 Task: Add Rubicon Chocolate Vegan Cupcakes 4 Pack to the cart.
Action: Mouse moved to (23, 92)
Screenshot: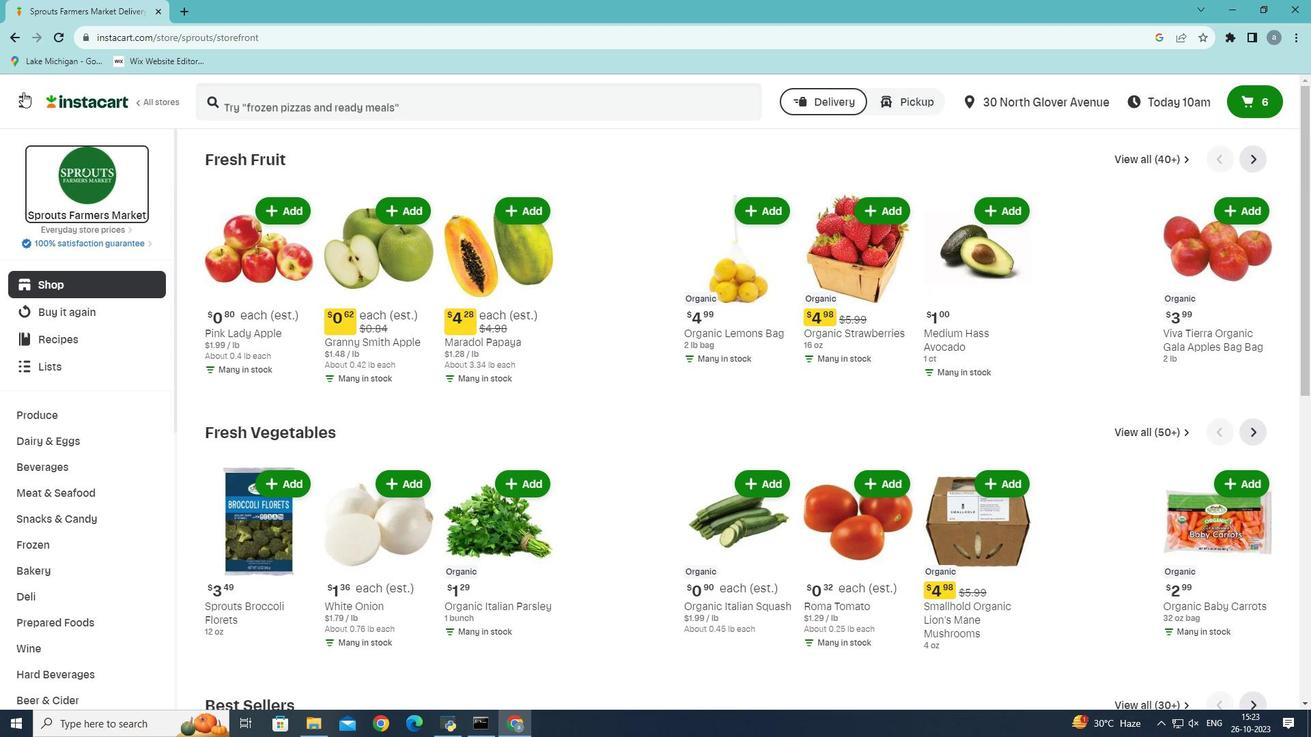 
Action: Mouse pressed left at (23, 92)
Screenshot: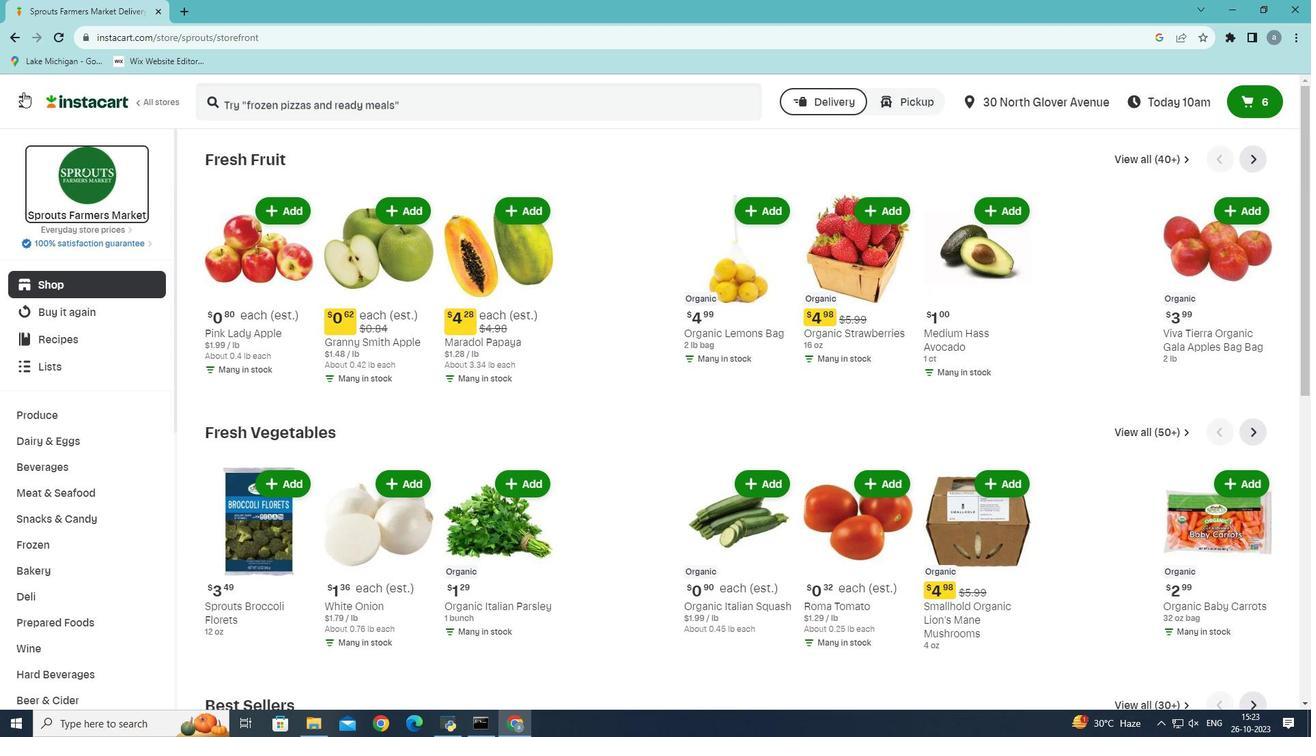 
Action: Mouse moved to (63, 399)
Screenshot: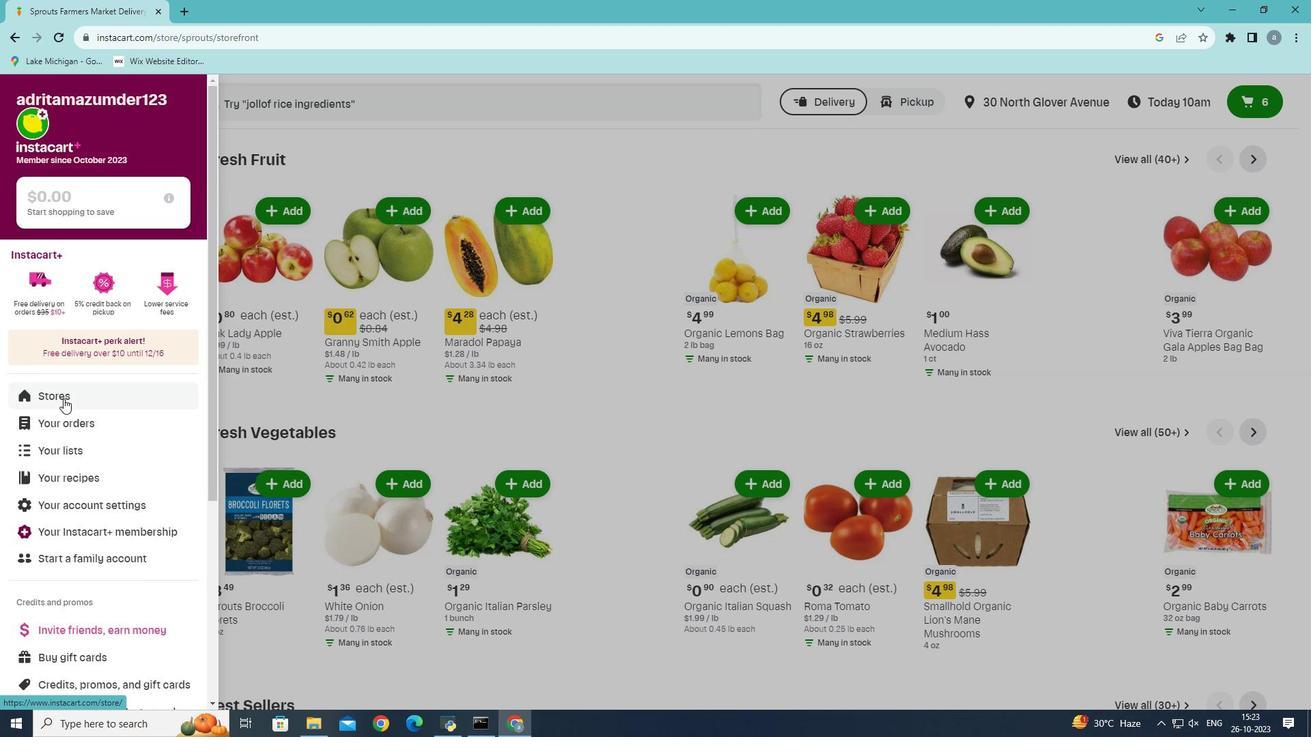
Action: Mouse pressed left at (63, 399)
Screenshot: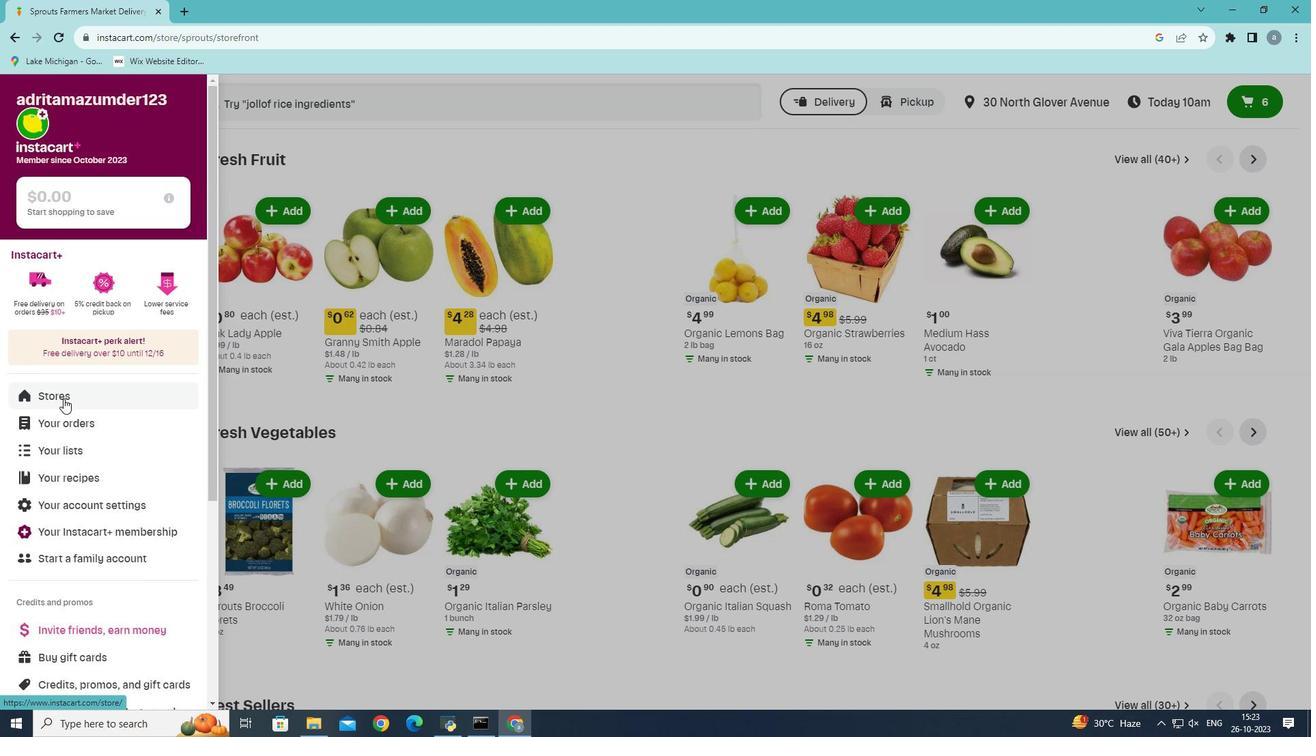
Action: Mouse moved to (336, 148)
Screenshot: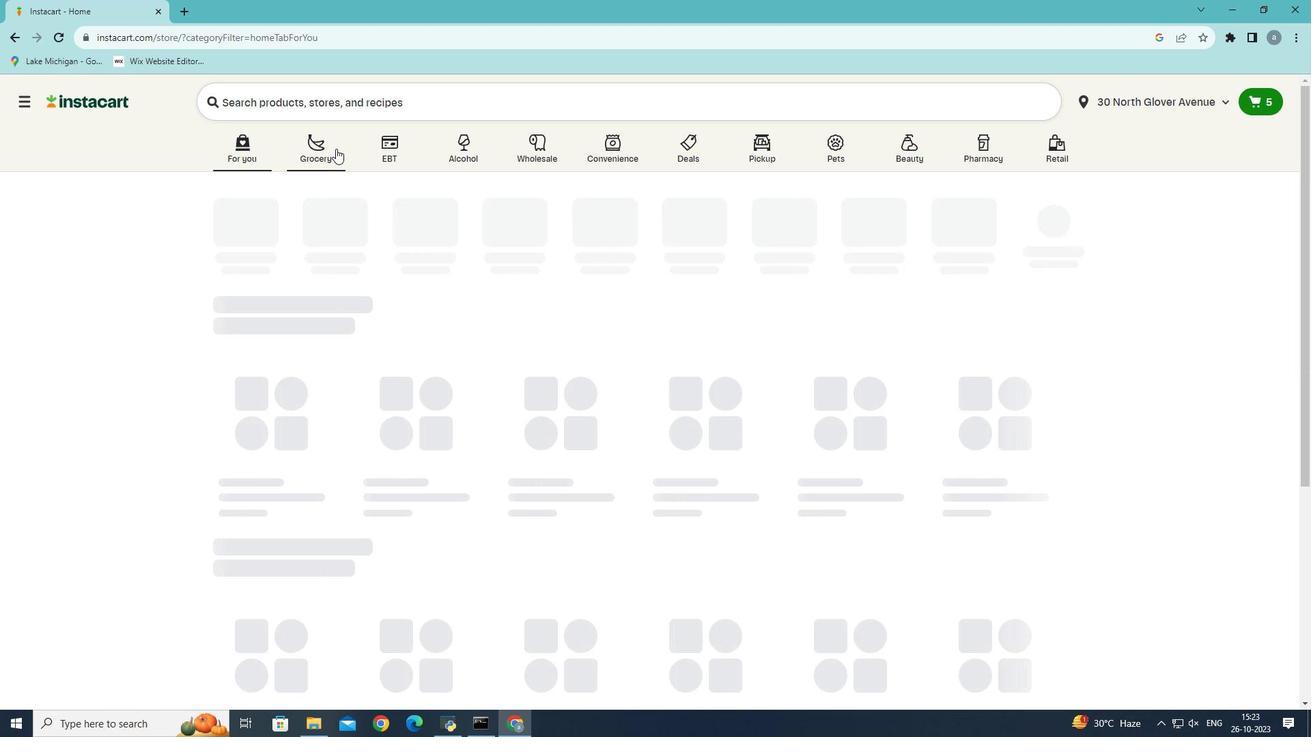 
Action: Mouse pressed left at (336, 148)
Screenshot: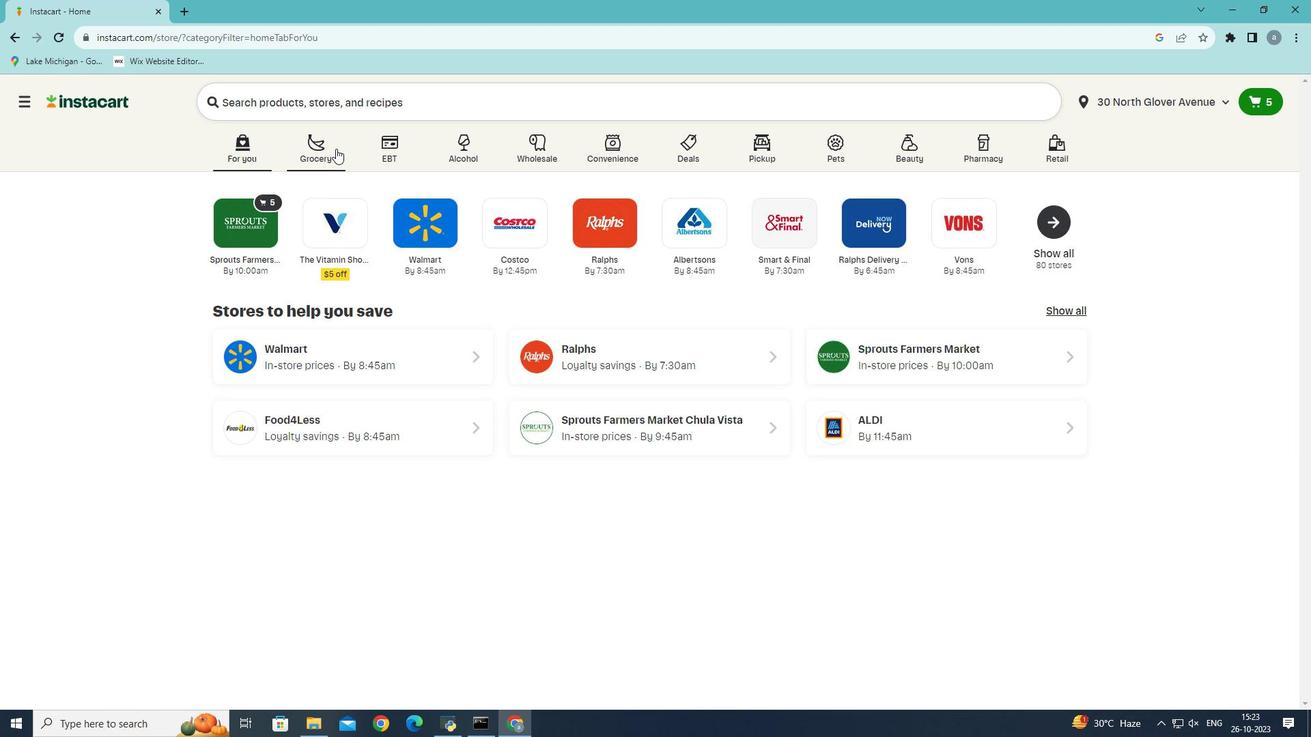 
Action: Mouse moved to (298, 415)
Screenshot: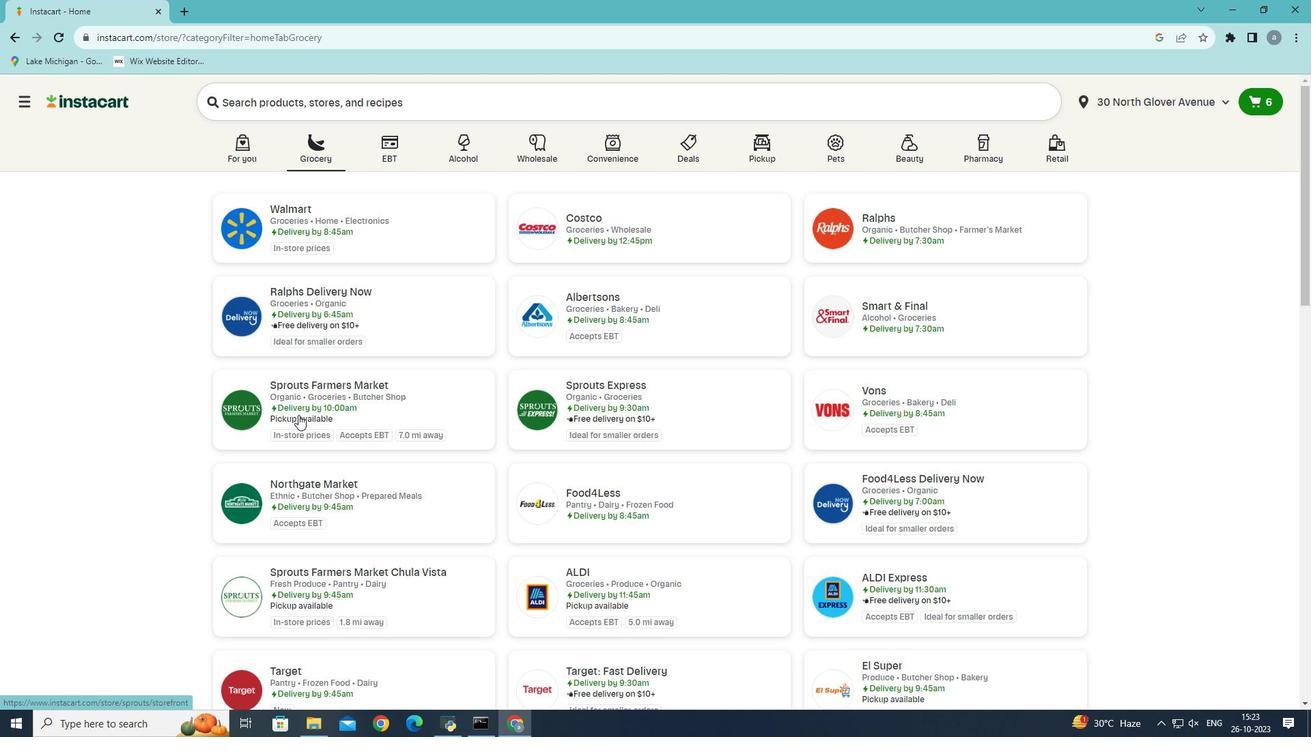
Action: Mouse pressed left at (298, 415)
Screenshot: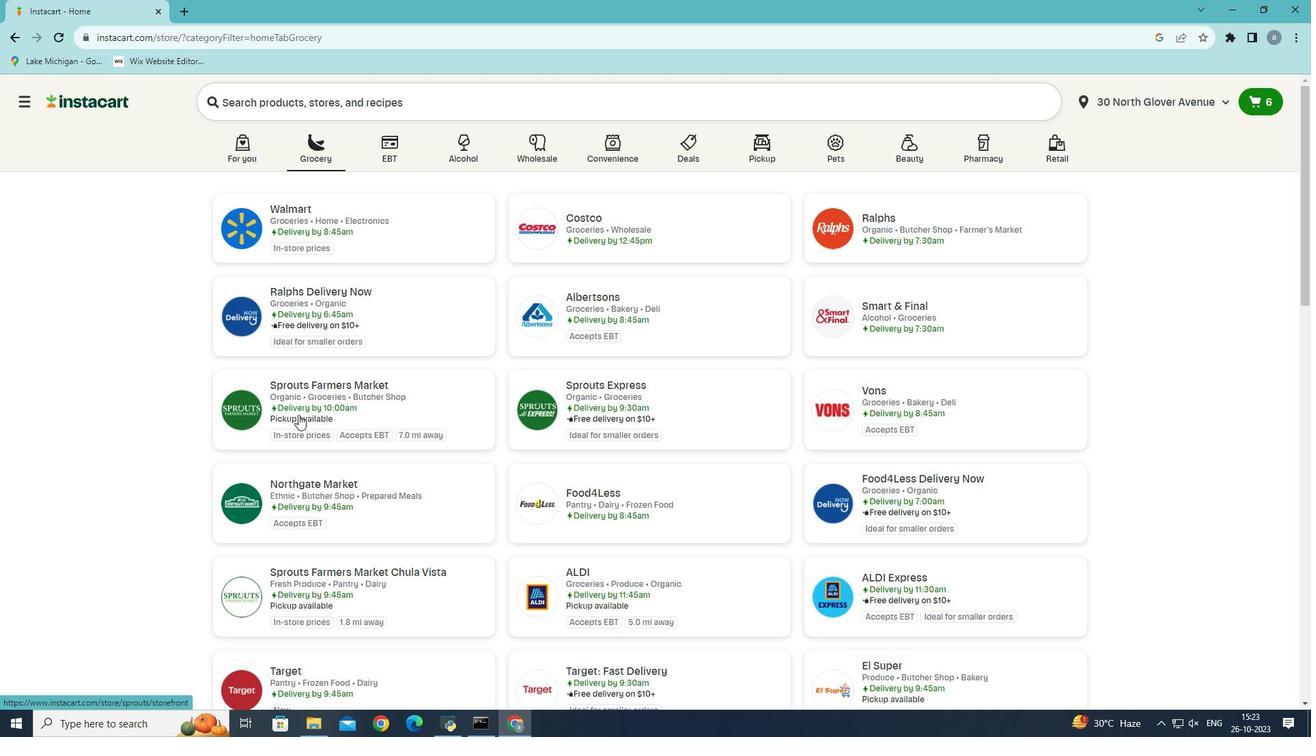 
Action: Mouse moved to (34, 565)
Screenshot: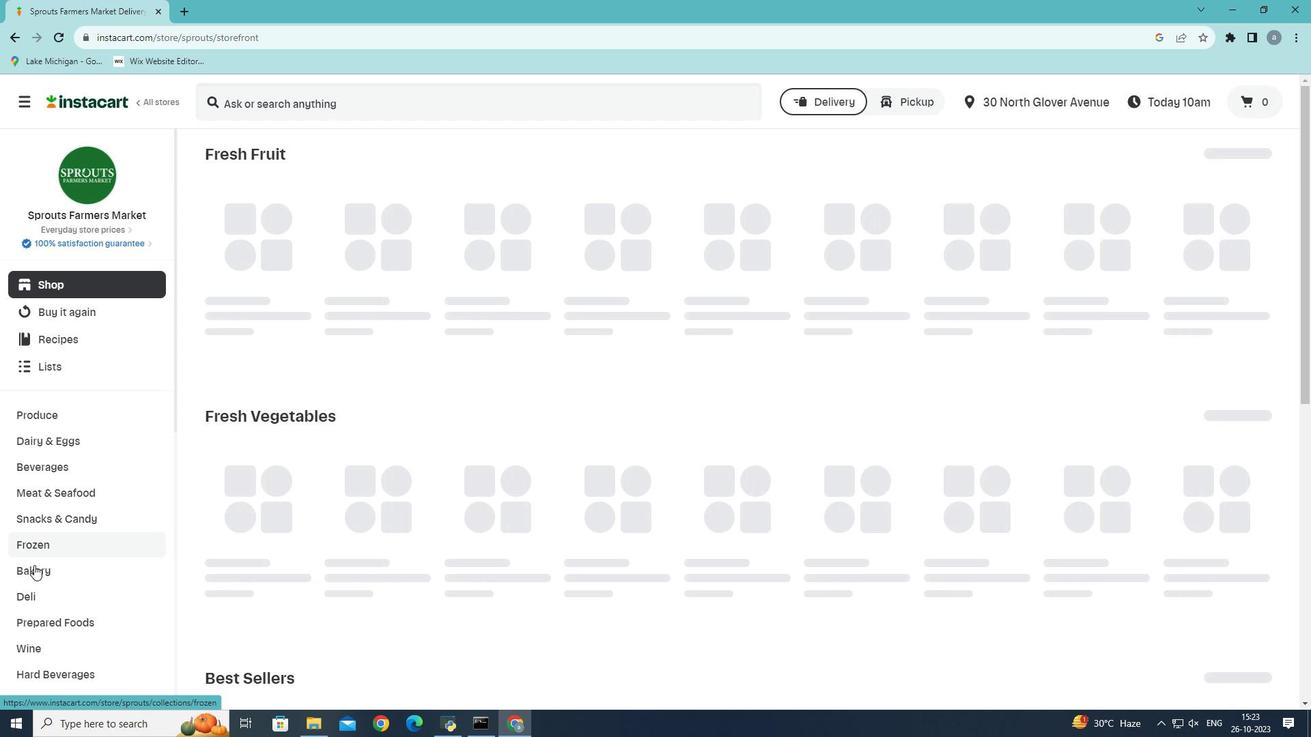 
Action: Mouse pressed left at (34, 565)
Screenshot: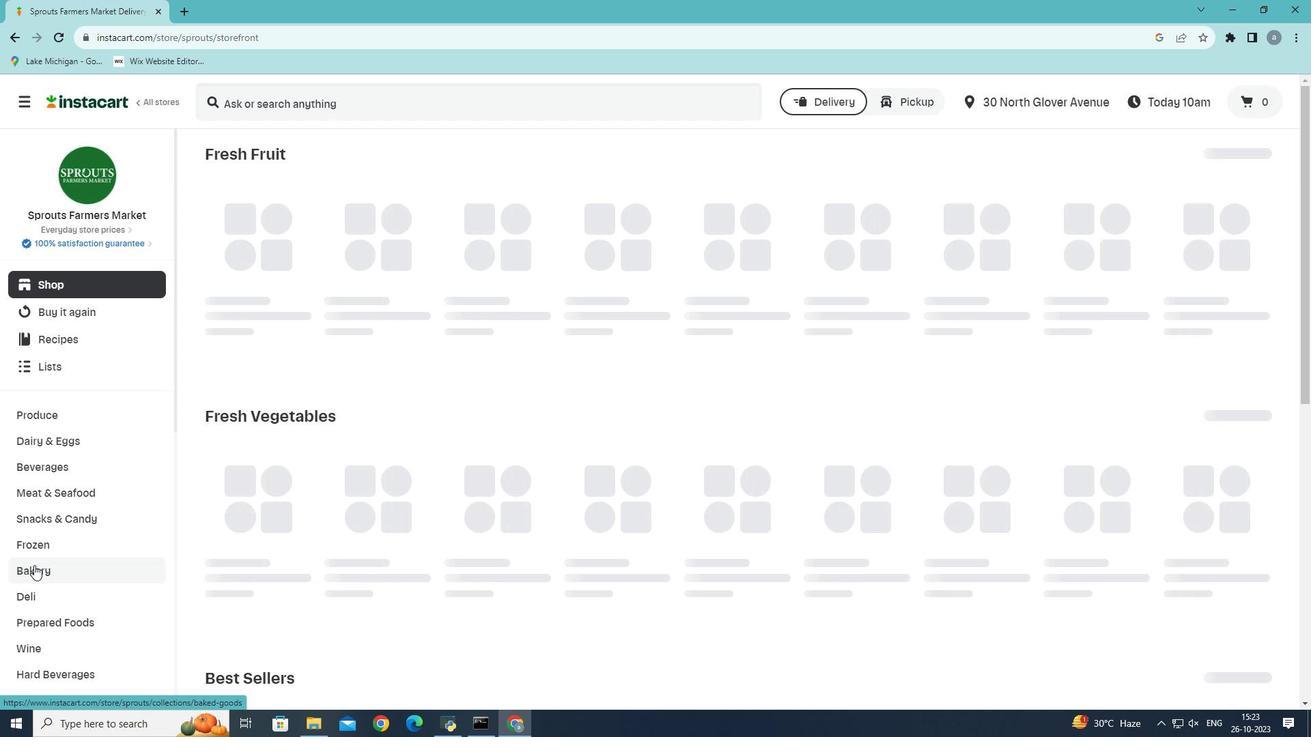
Action: Mouse moved to (823, 187)
Screenshot: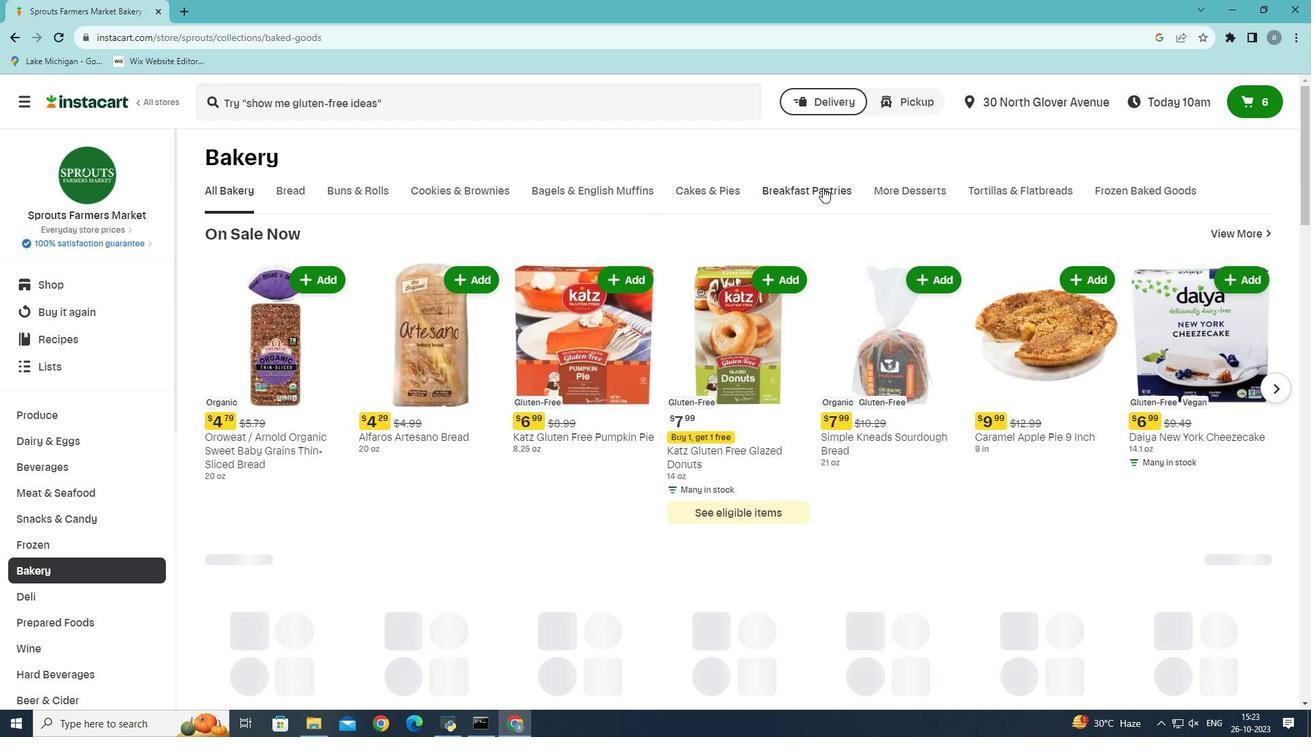 
Action: Mouse pressed left at (823, 187)
Screenshot: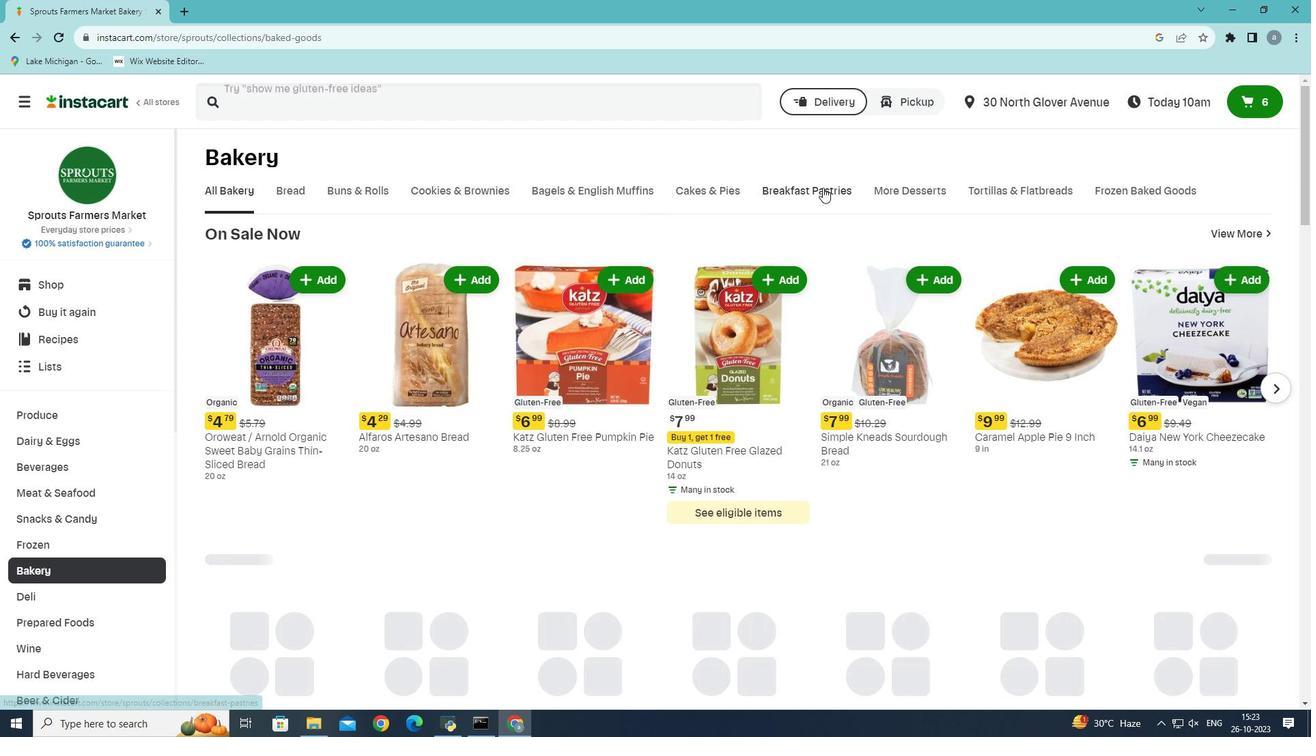 
Action: Mouse moved to (895, 191)
Screenshot: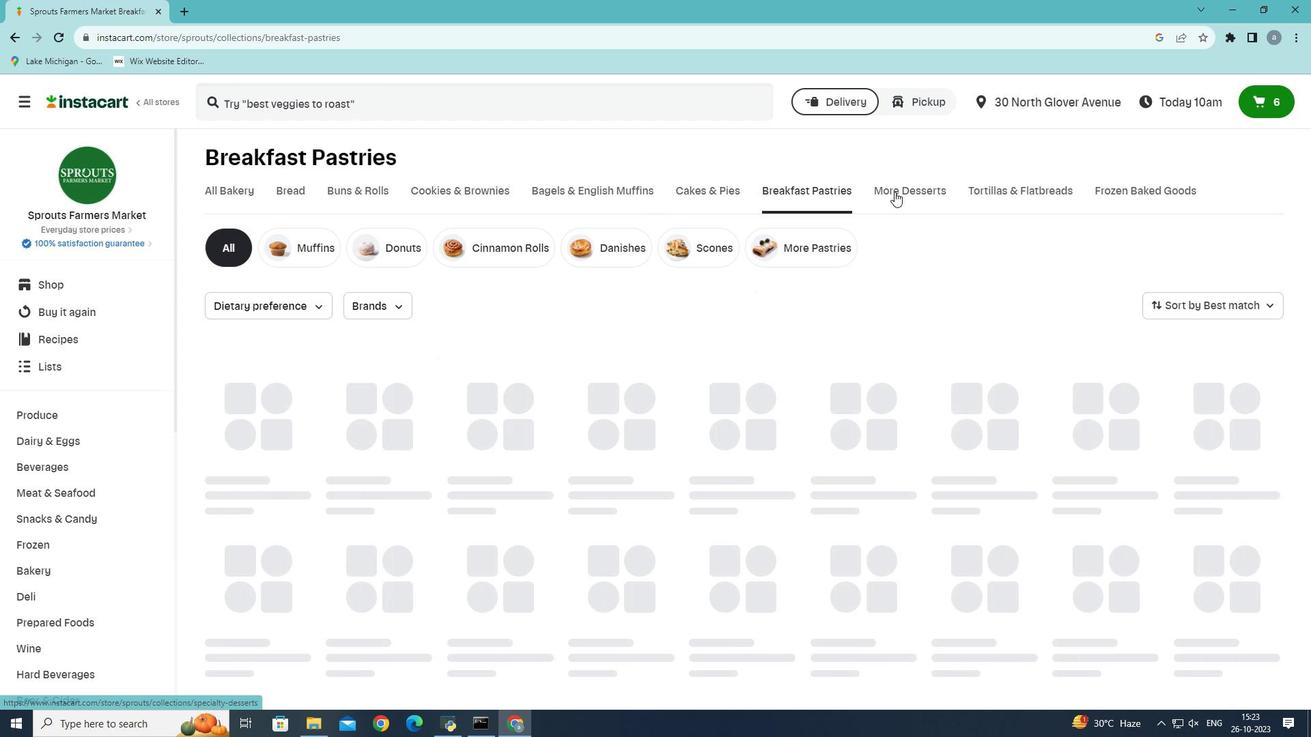 
Action: Mouse pressed left at (895, 191)
Screenshot: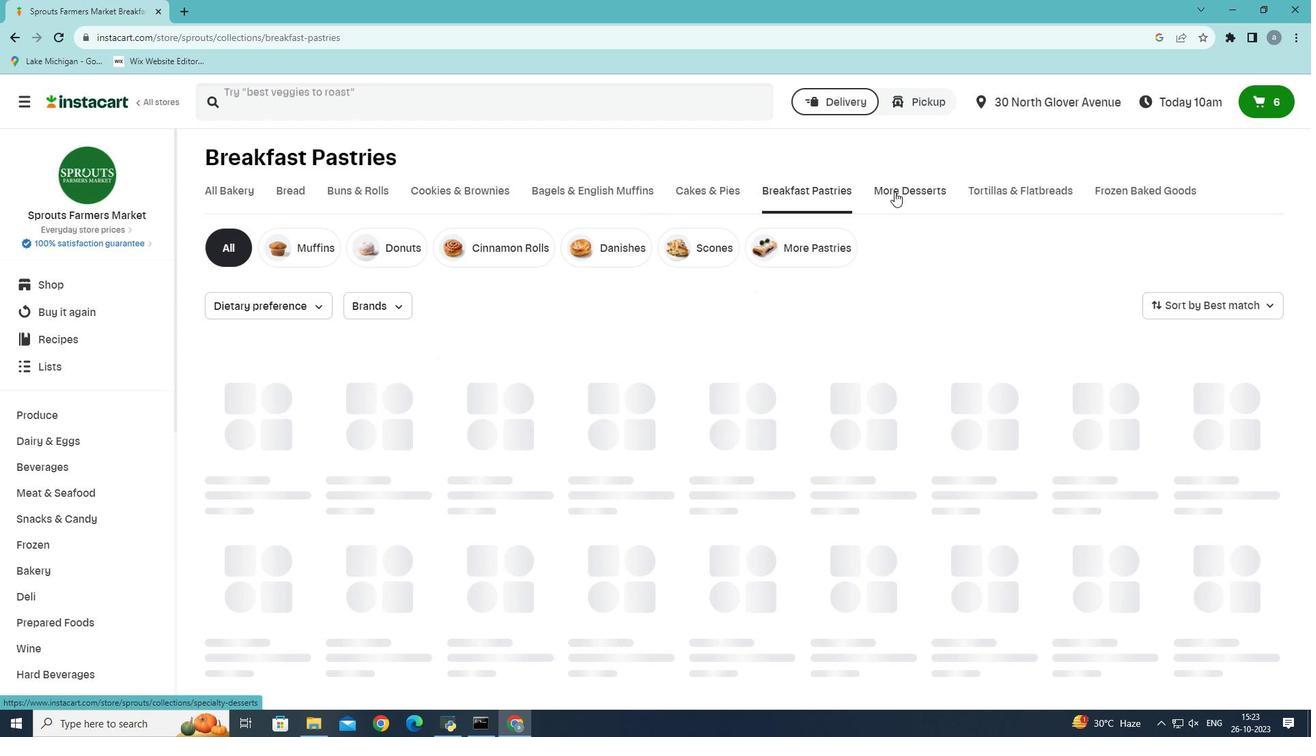 
Action: Mouse moved to (335, 239)
Screenshot: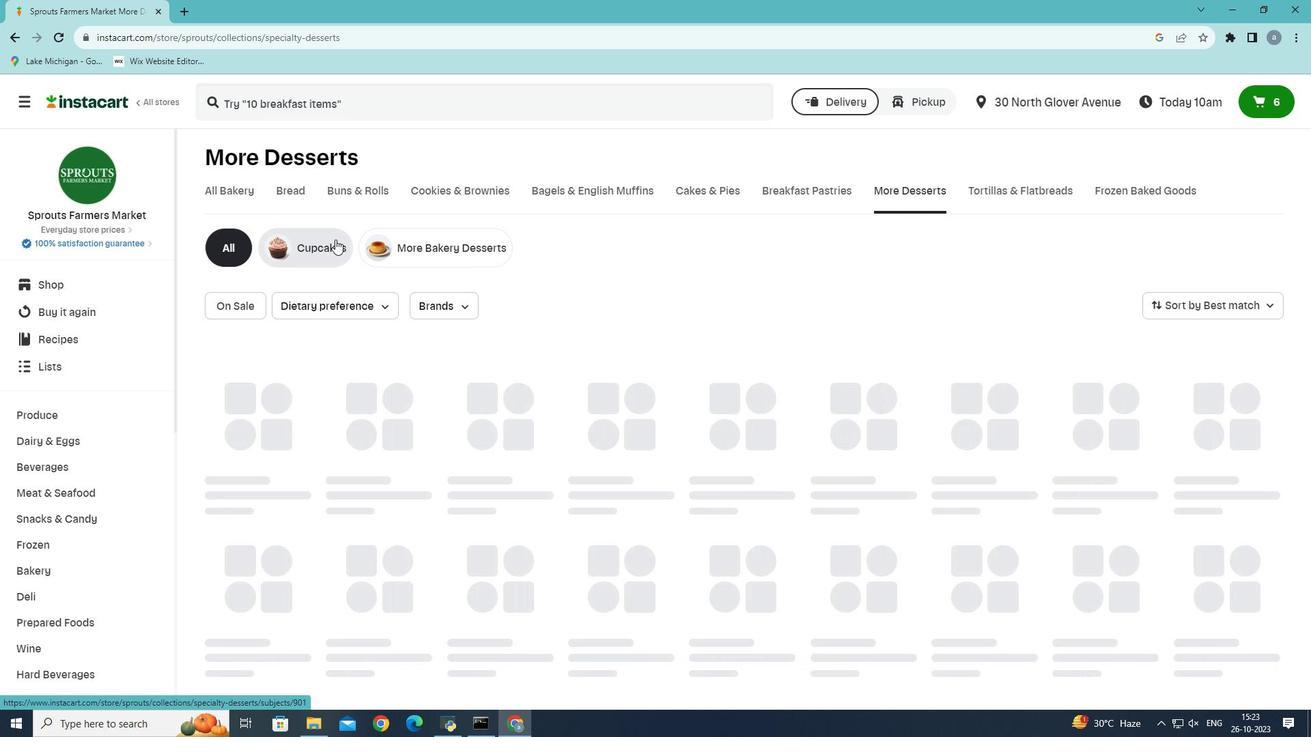 
Action: Mouse pressed left at (335, 239)
Screenshot: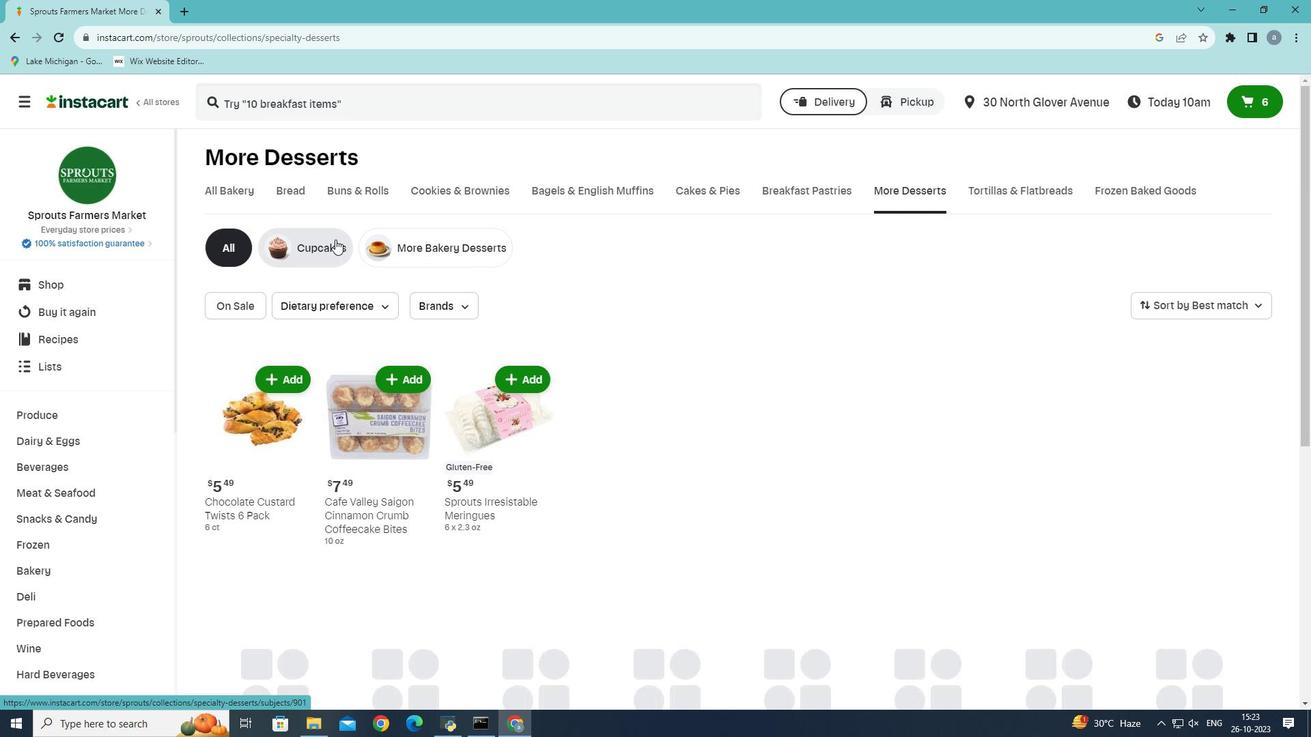 
Action: Mouse moved to (632, 381)
Screenshot: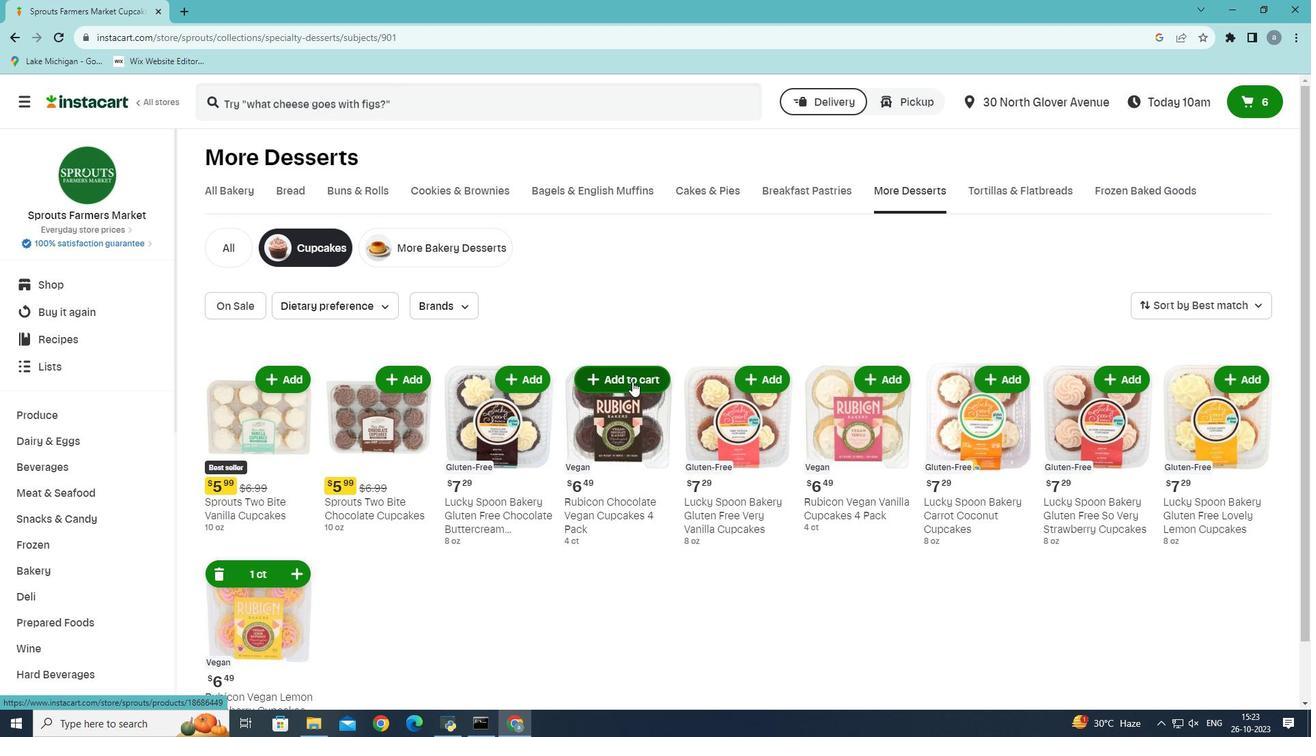 
Action: Mouse pressed left at (632, 381)
Screenshot: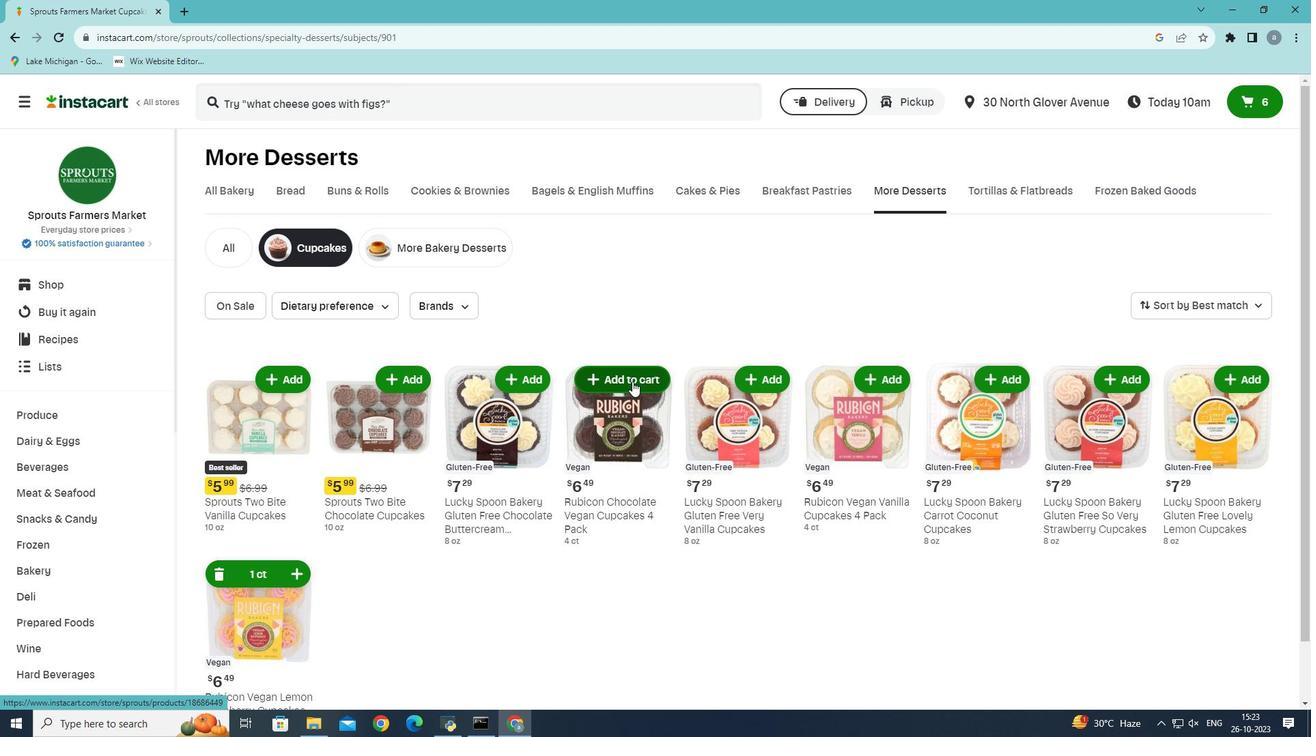 
Action: Mouse moved to (663, 496)
Screenshot: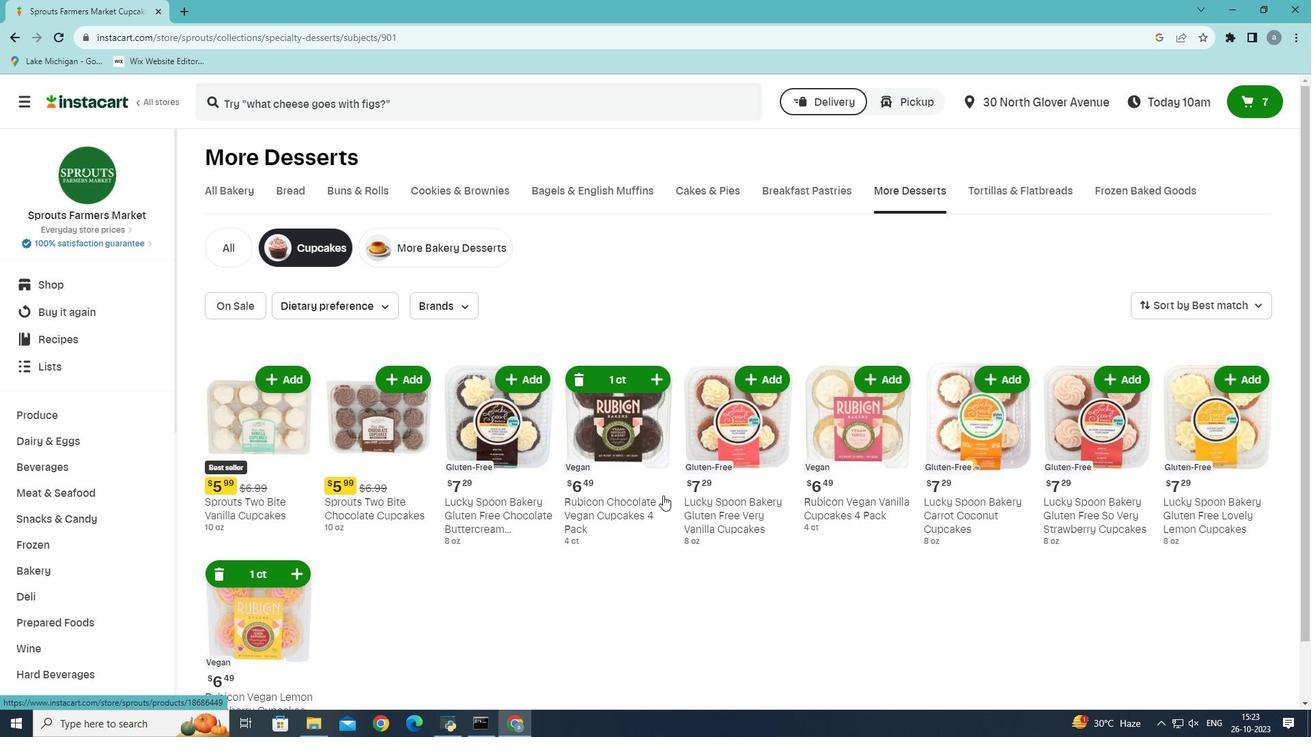 
